 Task: Zoom in the location "Tiny home in Lac-Beauport, Quebec, Canada" two times.
Action: Mouse moved to (459, 123)
Screenshot: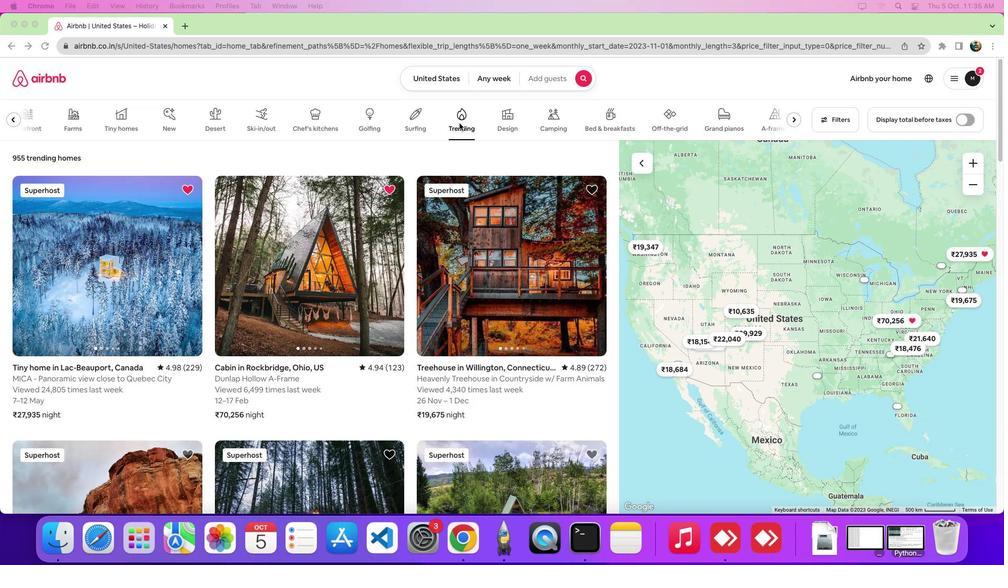
Action: Mouse pressed left at (459, 123)
Screenshot: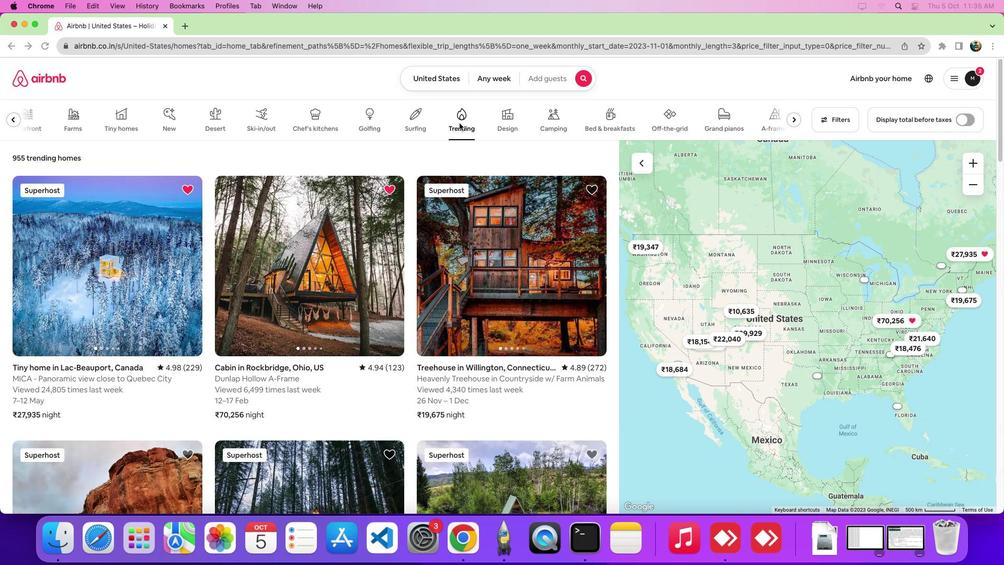
Action: Mouse moved to (98, 279)
Screenshot: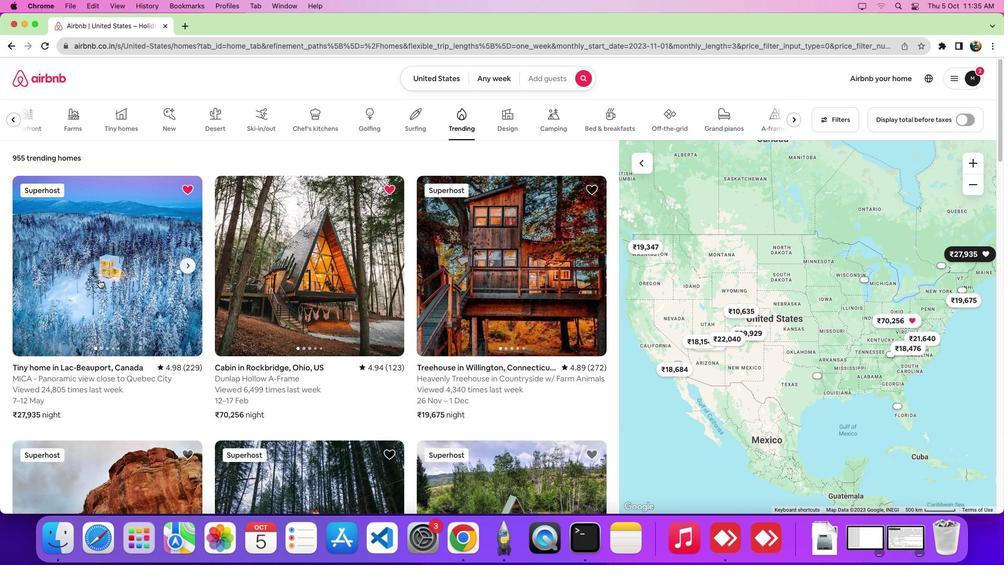 
Action: Mouse pressed left at (98, 279)
Screenshot: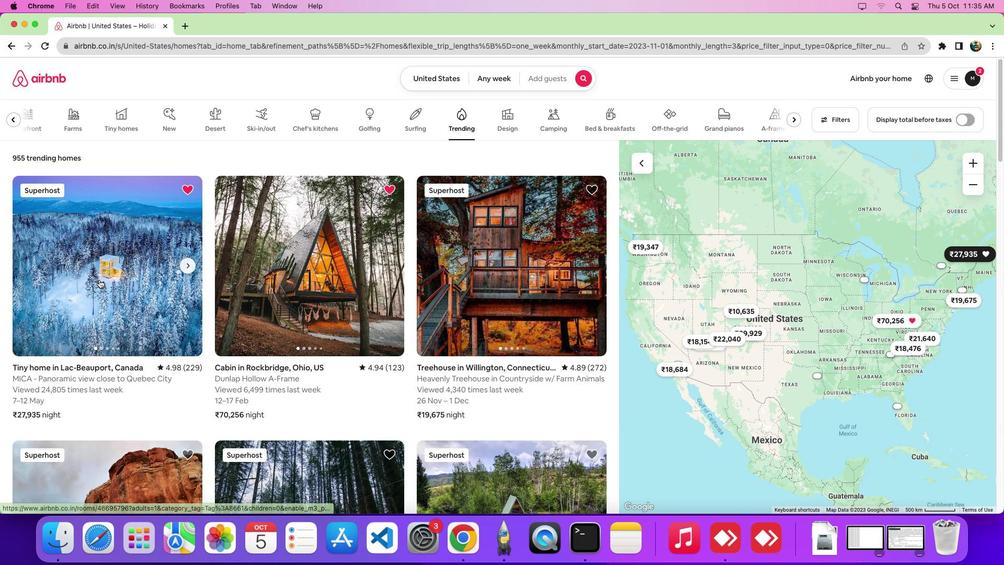 
Action: Mouse moved to (450, 361)
Screenshot: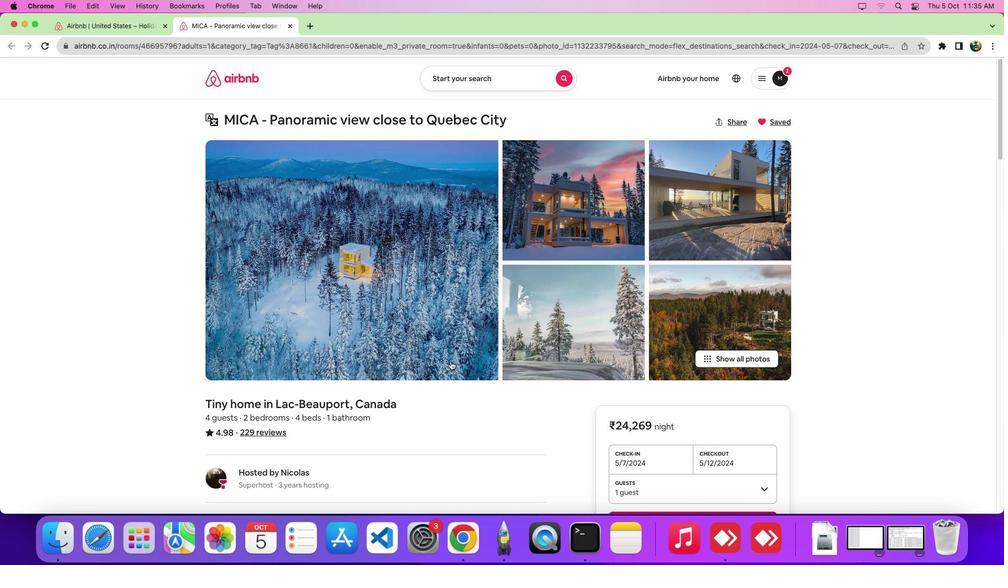 
Action: Mouse scrolled (450, 361) with delta (0, 0)
Screenshot: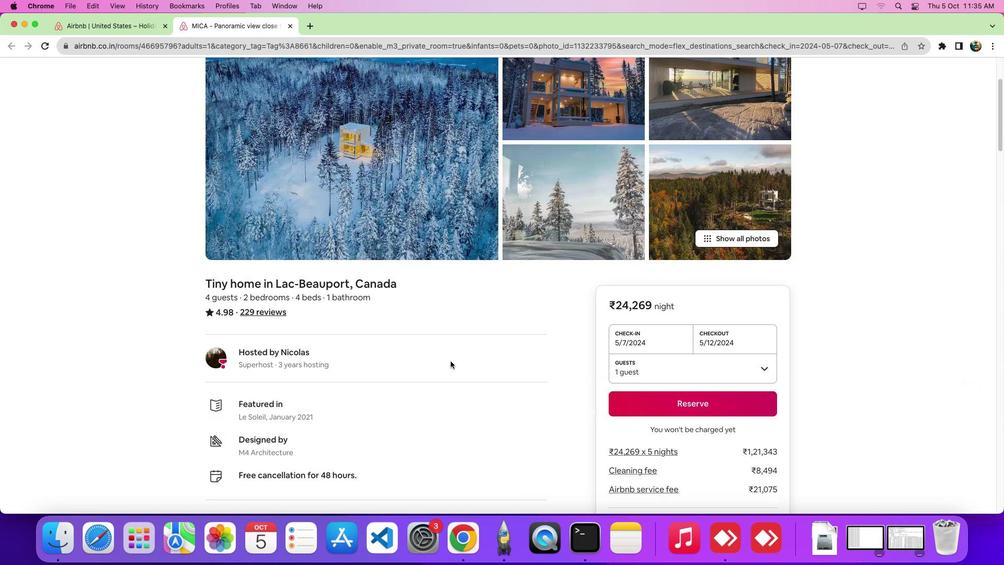 
Action: Mouse scrolled (450, 361) with delta (0, -1)
Screenshot: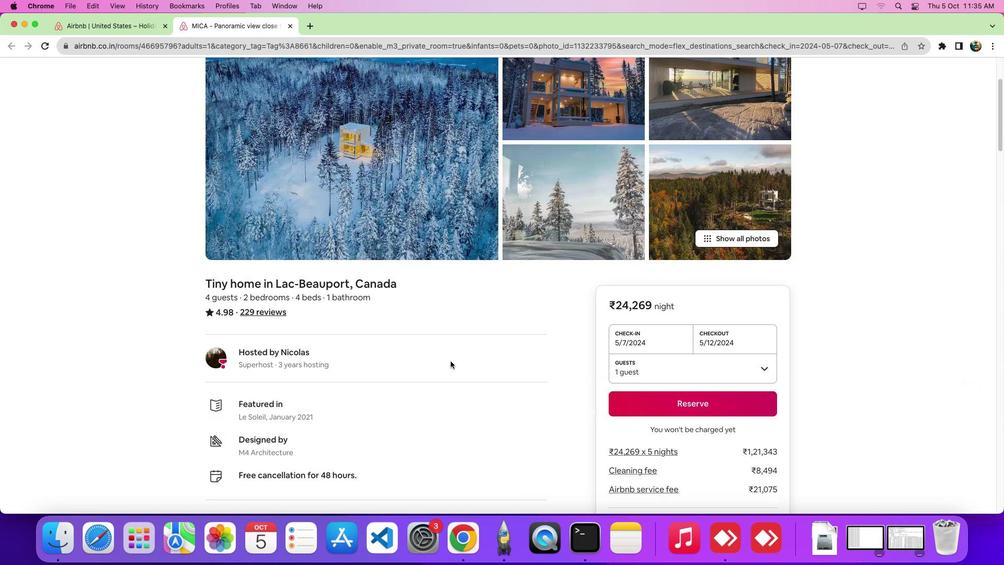 
Action: Mouse scrolled (450, 361) with delta (0, -4)
Screenshot: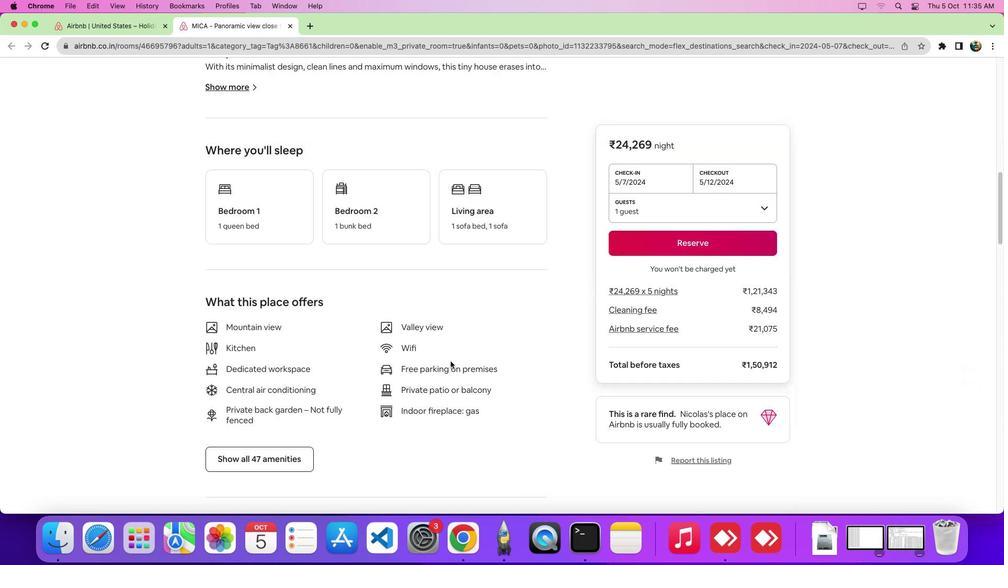 
Action: Mouse scrolled (450, 361) with delta (0, -7)
Screenshot: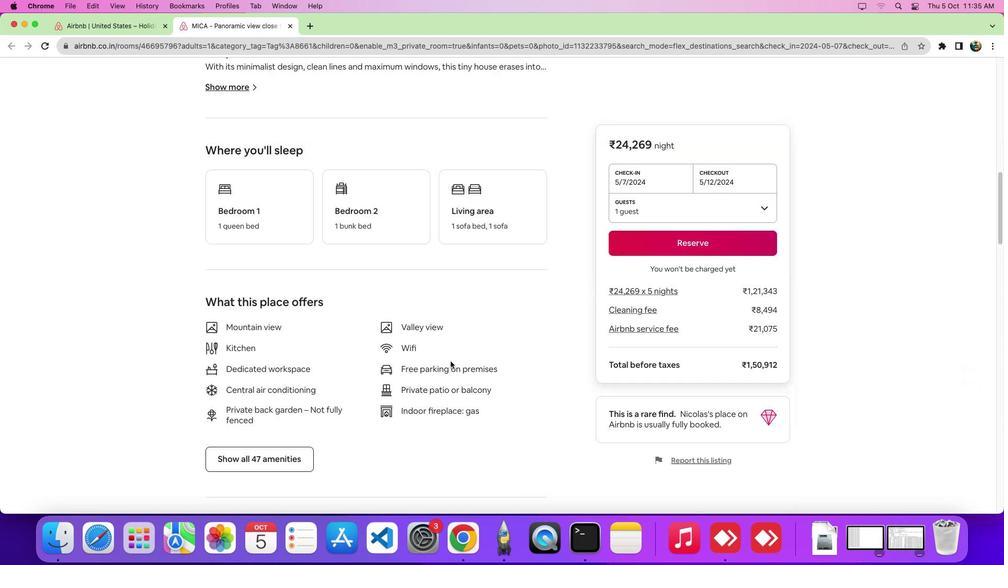 
Action: Mouse scrolled (450, 361) with delta (0, -7)
Screenshot: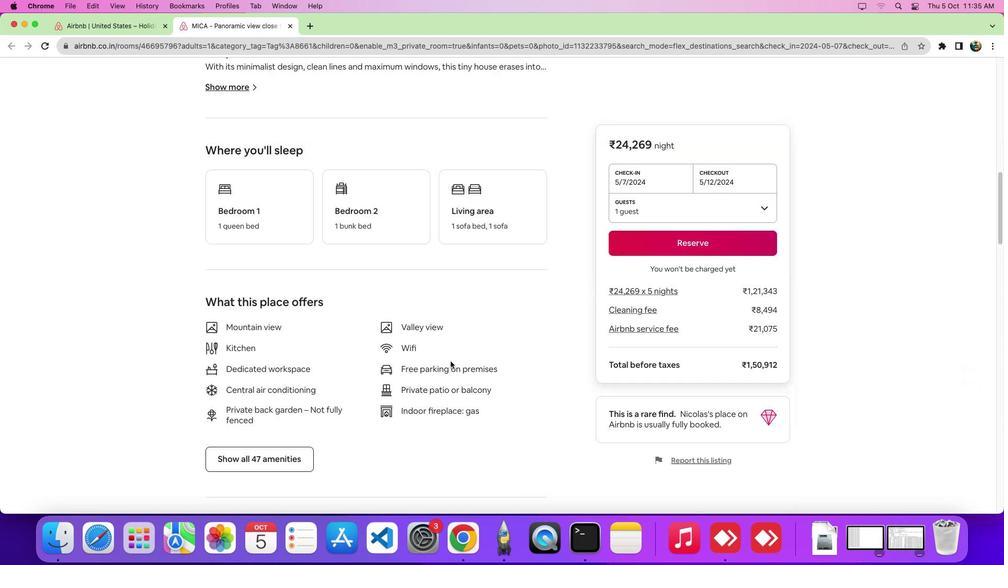 
Action: Mouse moved to (354, 83)
Screenshot: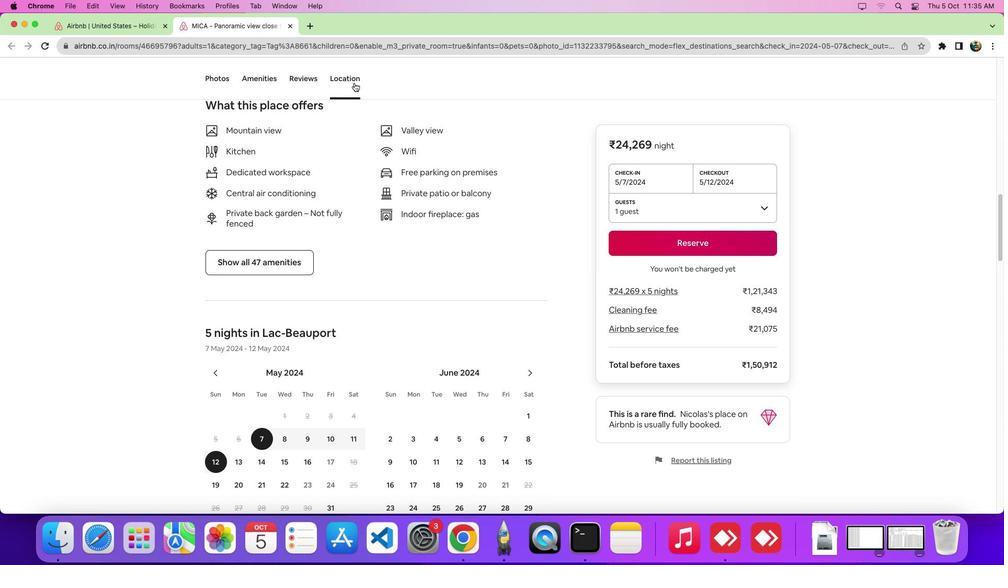 
Action: Mouse pressed left at (354, 83)
Screenshot: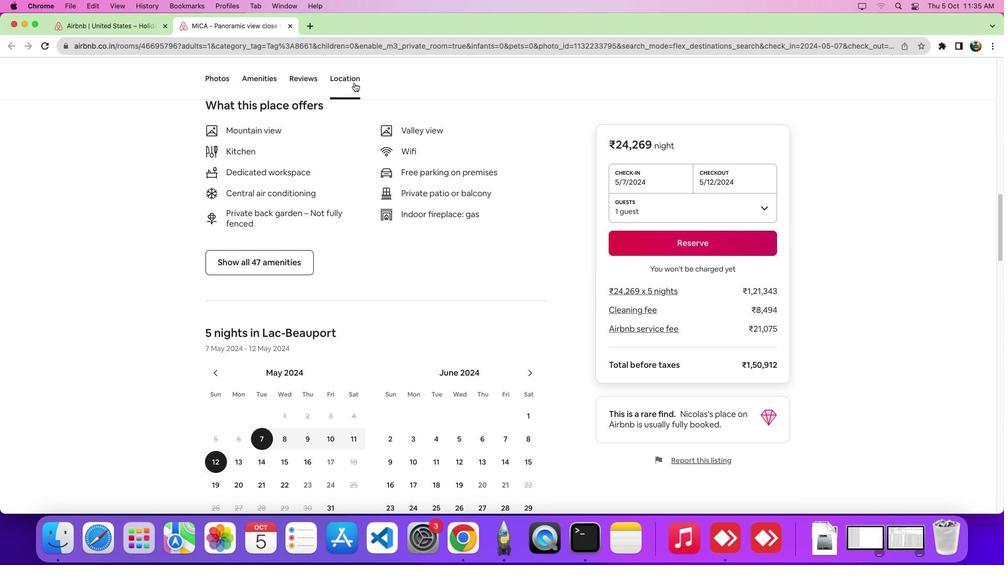 
Action: Mouse moved to (772, 223)
Screenshot: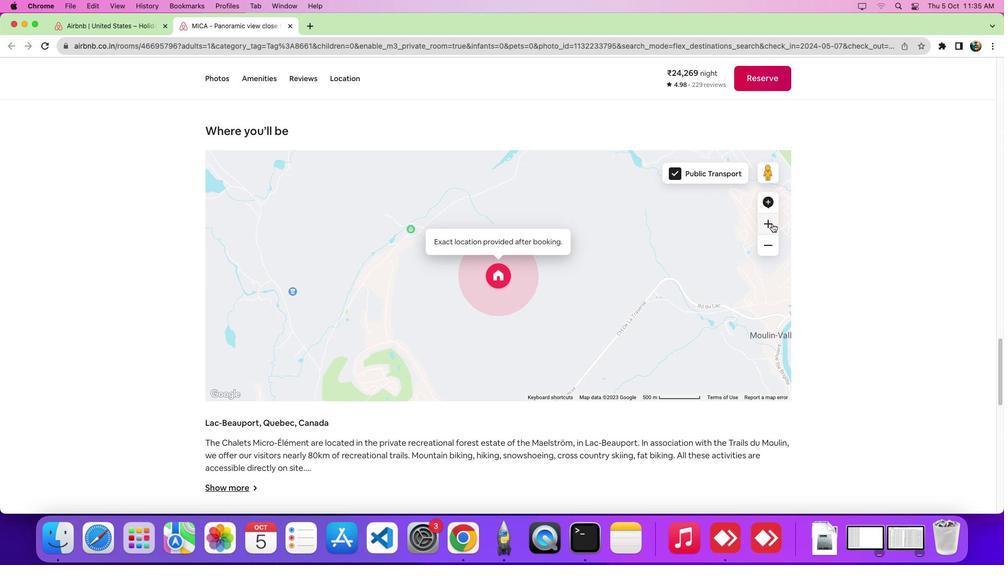 
Action: Mouse pressed left at (772, 223)
Screenshot: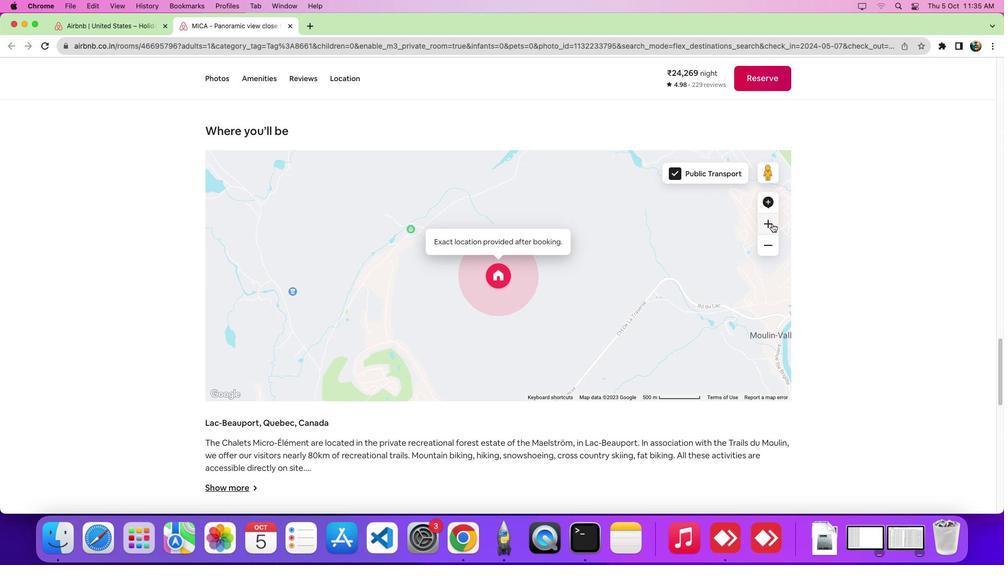 
Action: Mouse moved to (772, 223)
Screenshot: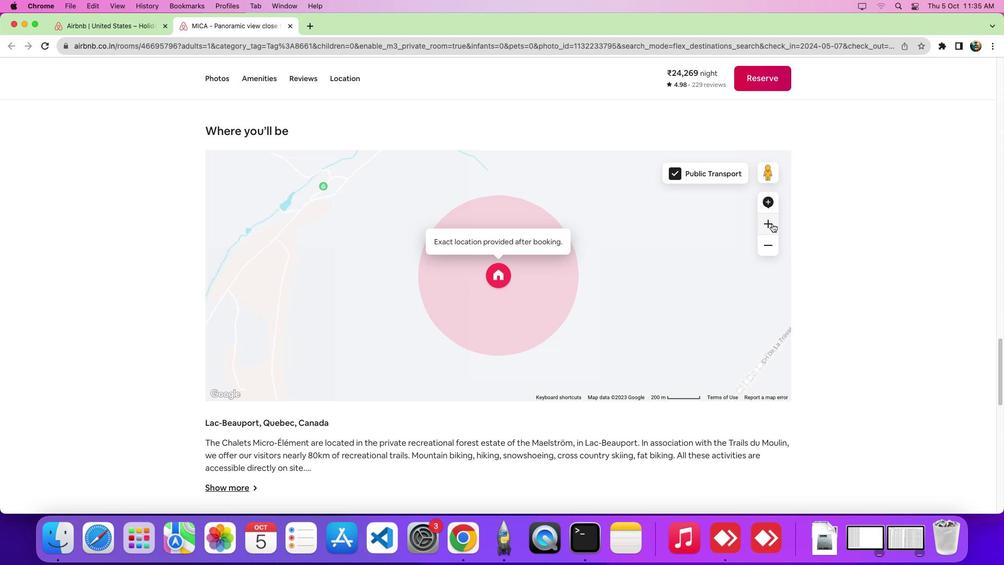 
Action: Mouse pressed left at (772, 223)
Screenshot: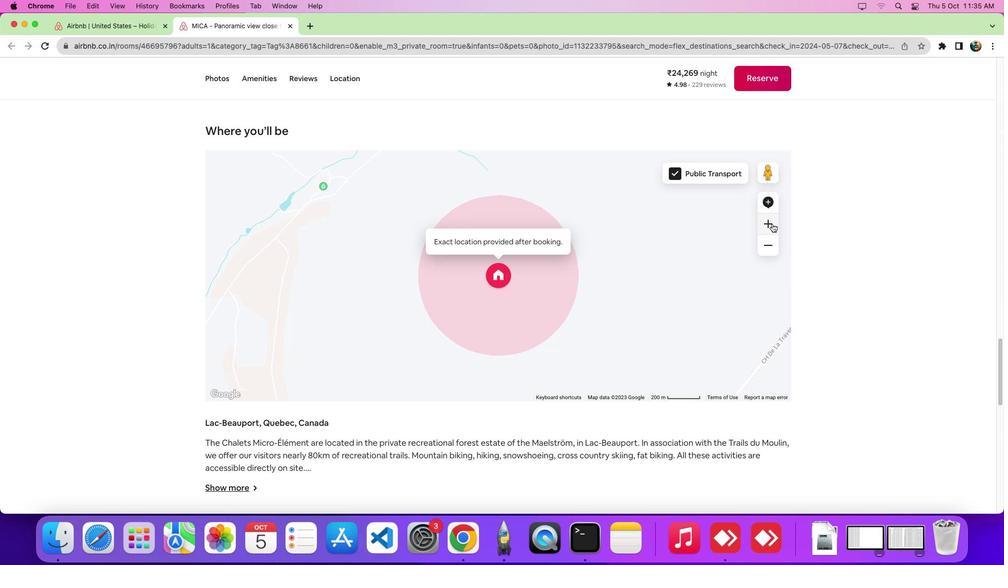 
Action: Mouse moved to (772, 223)
Screenshot: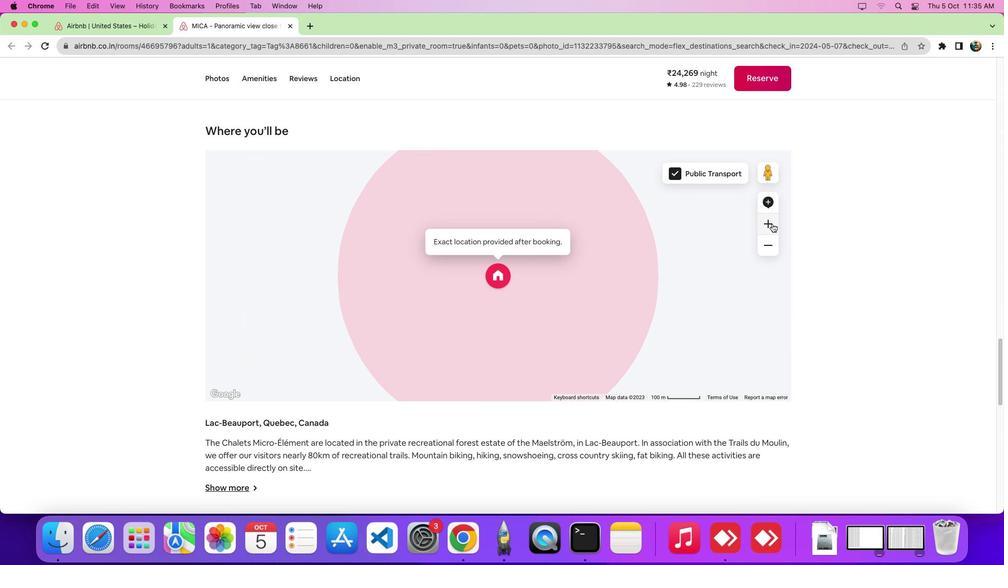 
